 Task: In the Contact  'MarryJohnson@abc7ny.com', schedule and save the meeting with title: 'Product Demo and Service Presentation', Select date: '23 July, 2023', select start time: 10:00:AM. Add location in person New York with meeting description: Kindly join this meeting to understand Product Demo and Service Presentation.. Logged in from softage.1@softage.net
Action: Mouse moved to (90, 64)
Screenshot: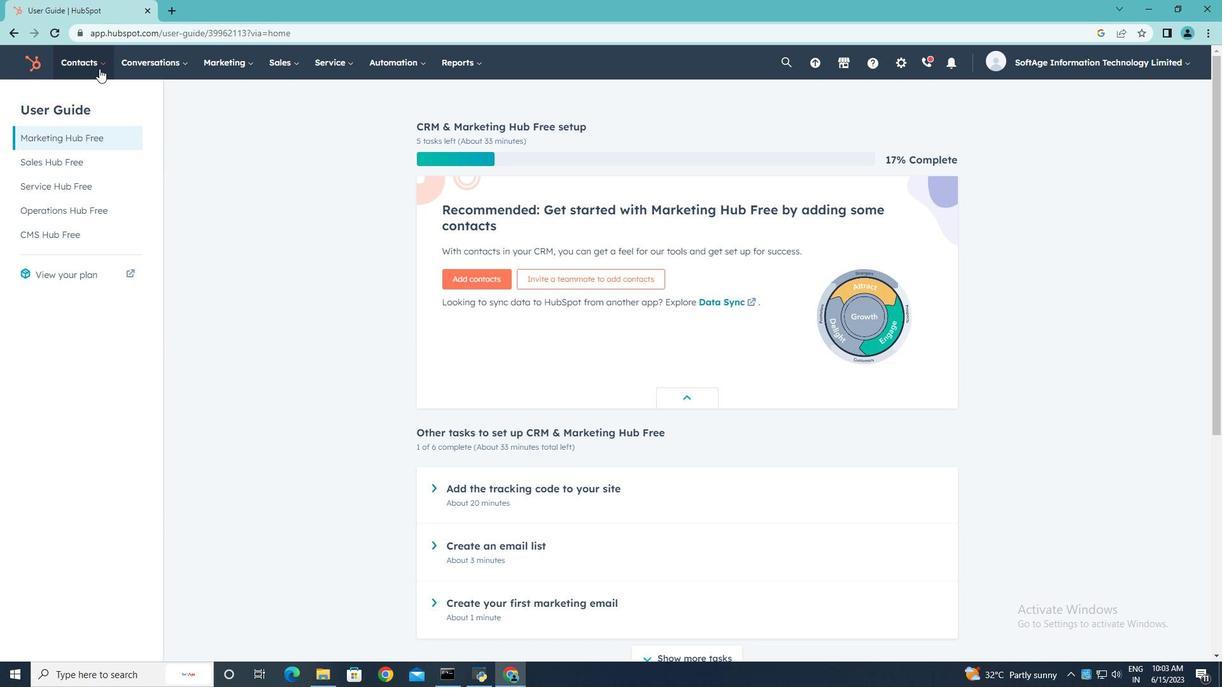 
Action: Mouse pressed left at (90, 64)
Screenshot: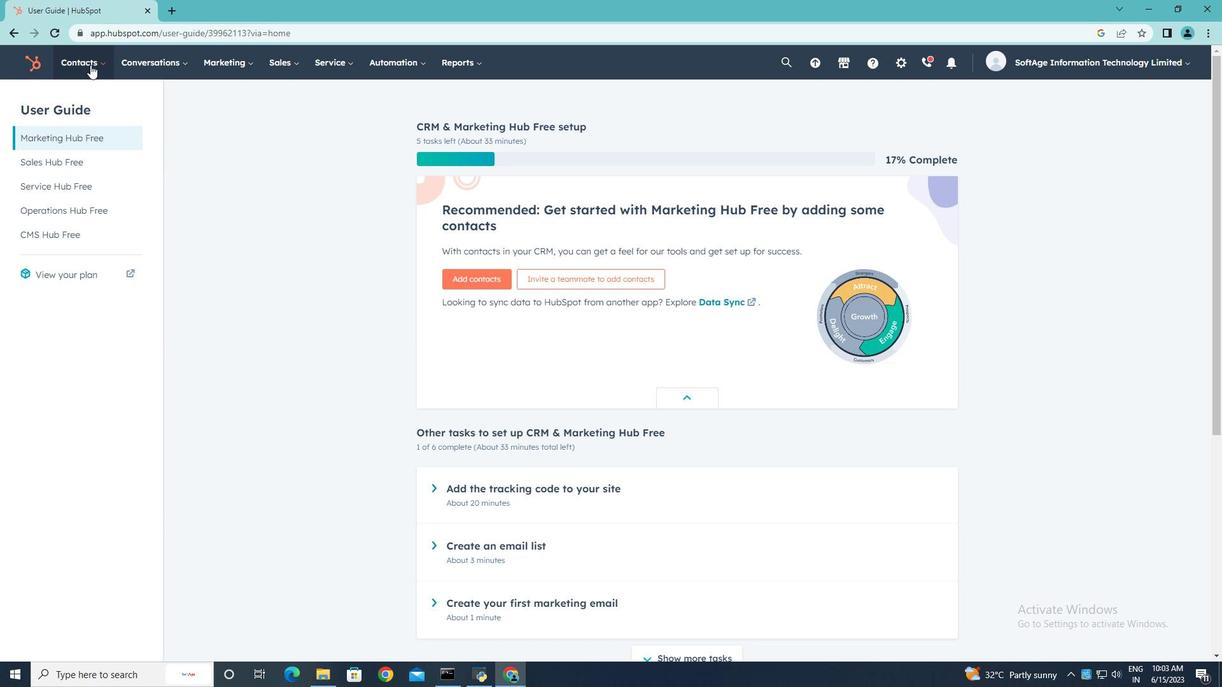 
Action: Mouse moved to (89, 101)
Screenshot: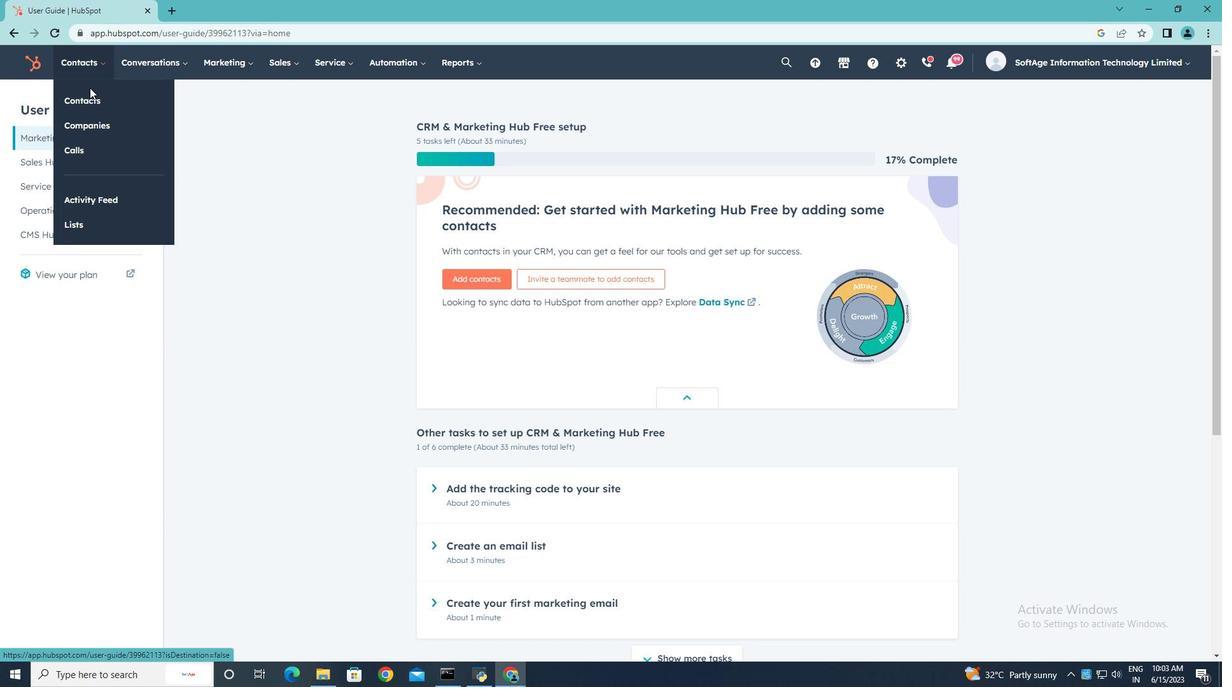 
Action: Mouse pressed left at (89, 101)
Screenshot: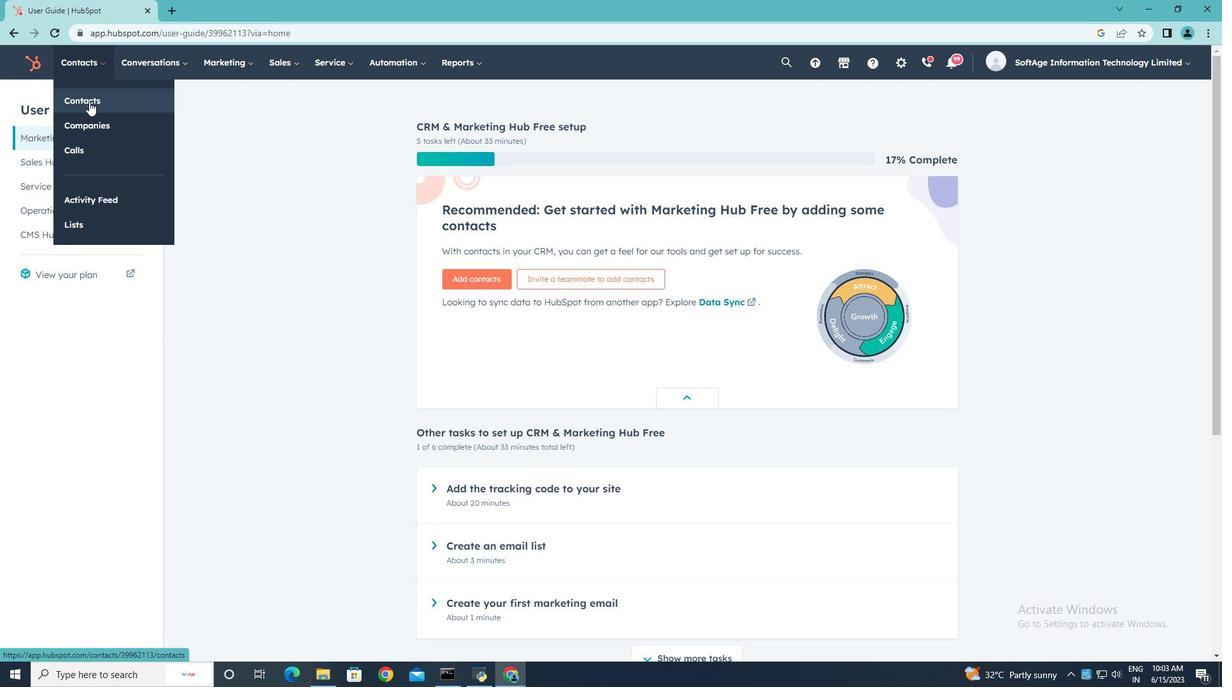 
Action: Mouse moved to (65, 208)
Screenshot: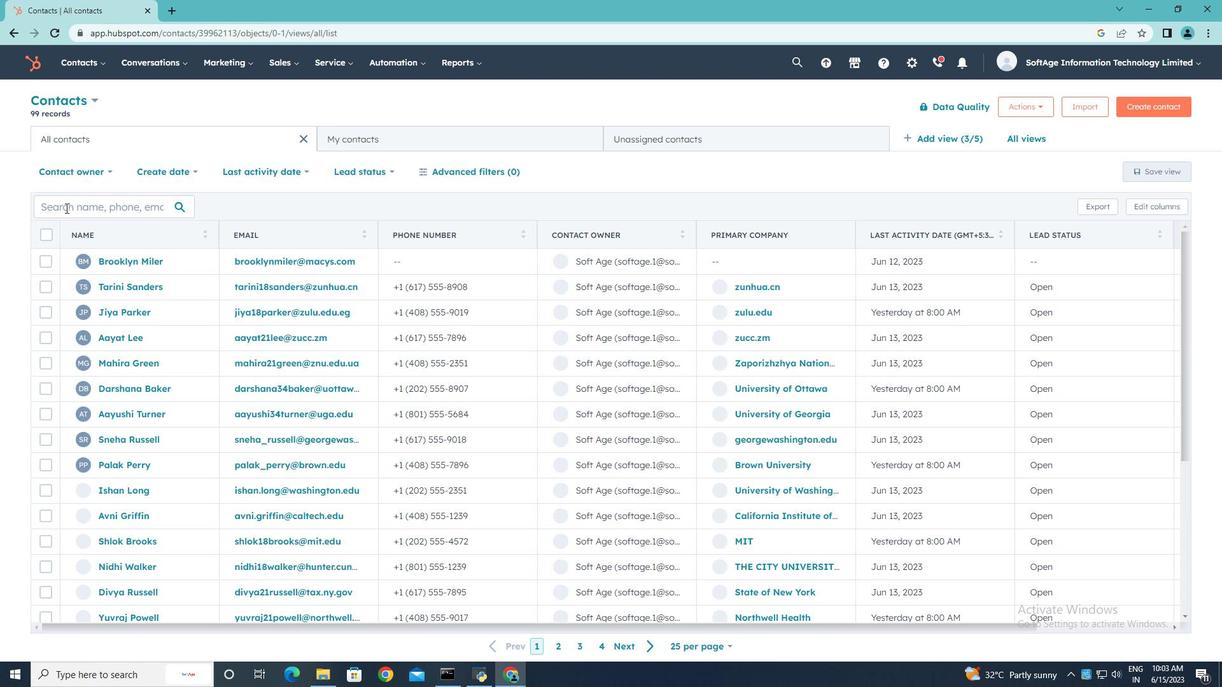 
Action: Mouse pressed left at (65, 208)
Screenshot: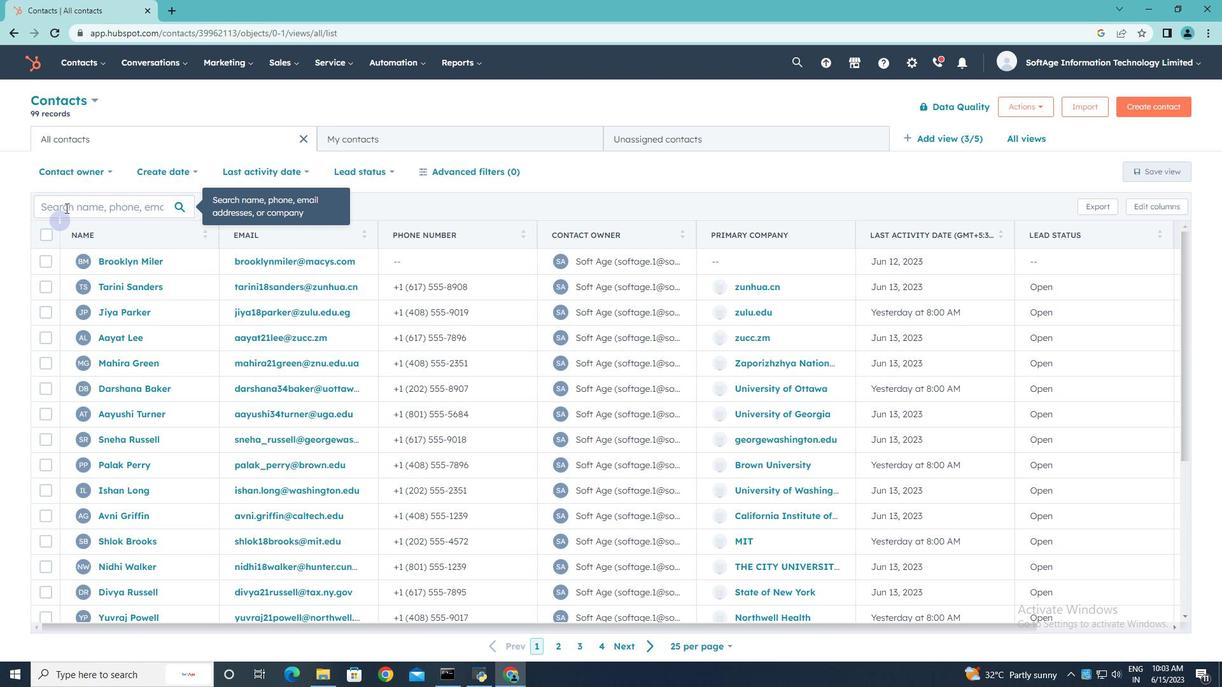 
Action: Key pressed <Key.shift><Key.shift>Marry<Key.shift>Johnson<Key.shift><Key.shift><Key.shift><Key.shift><Key.shift><Key.shift><Key.shift><Key.shift>@abc7ny.com
Screenshot: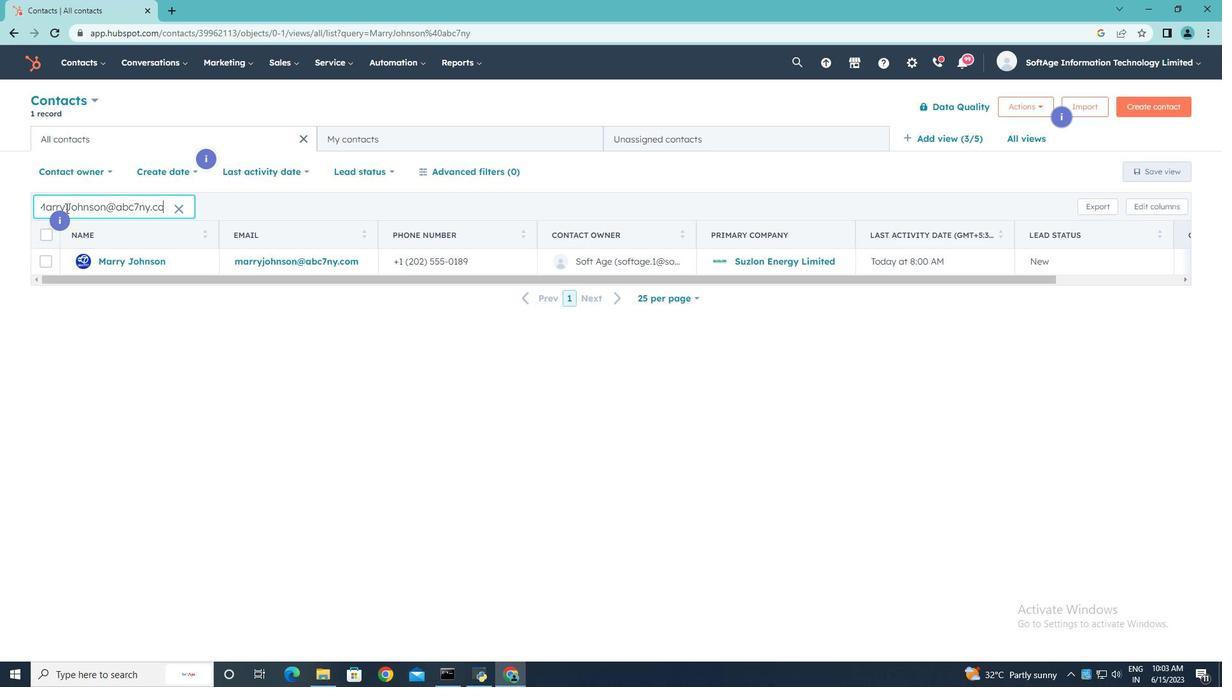 
Action: Mouse moved to (119, 264)
Screenshot: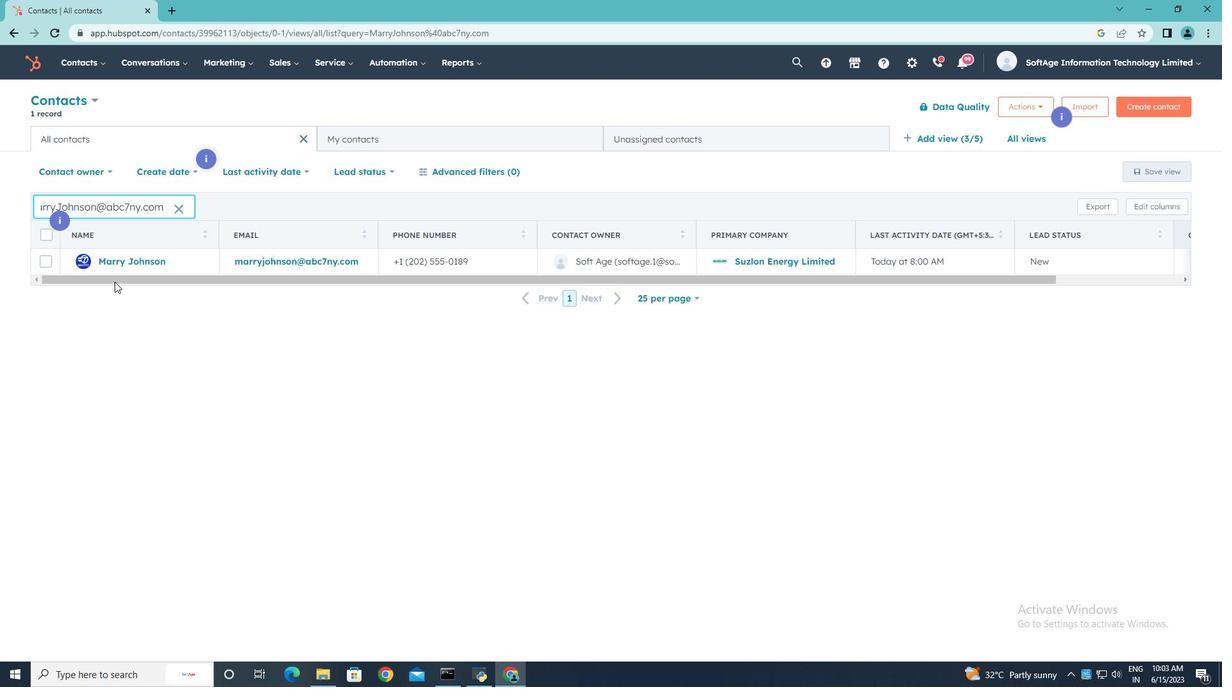 
Action: Mouse pressed left at (119, 264)
Screenshot: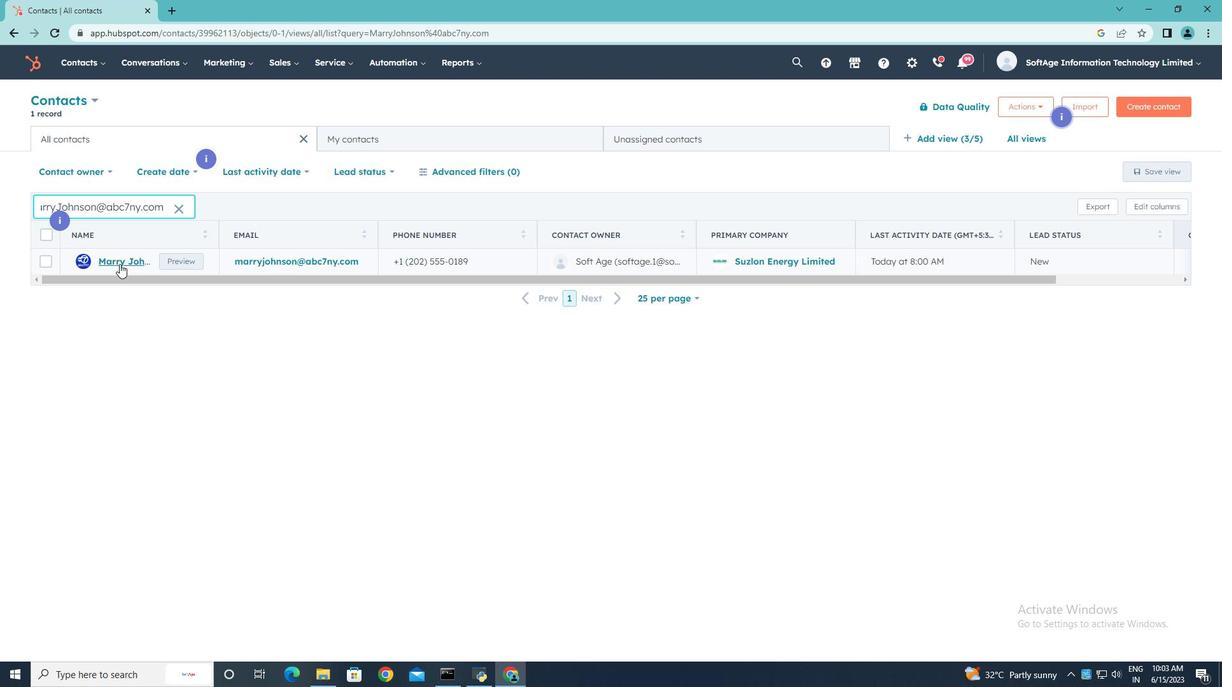 
Action: Mouse moved to (211, 213)
Screenshot: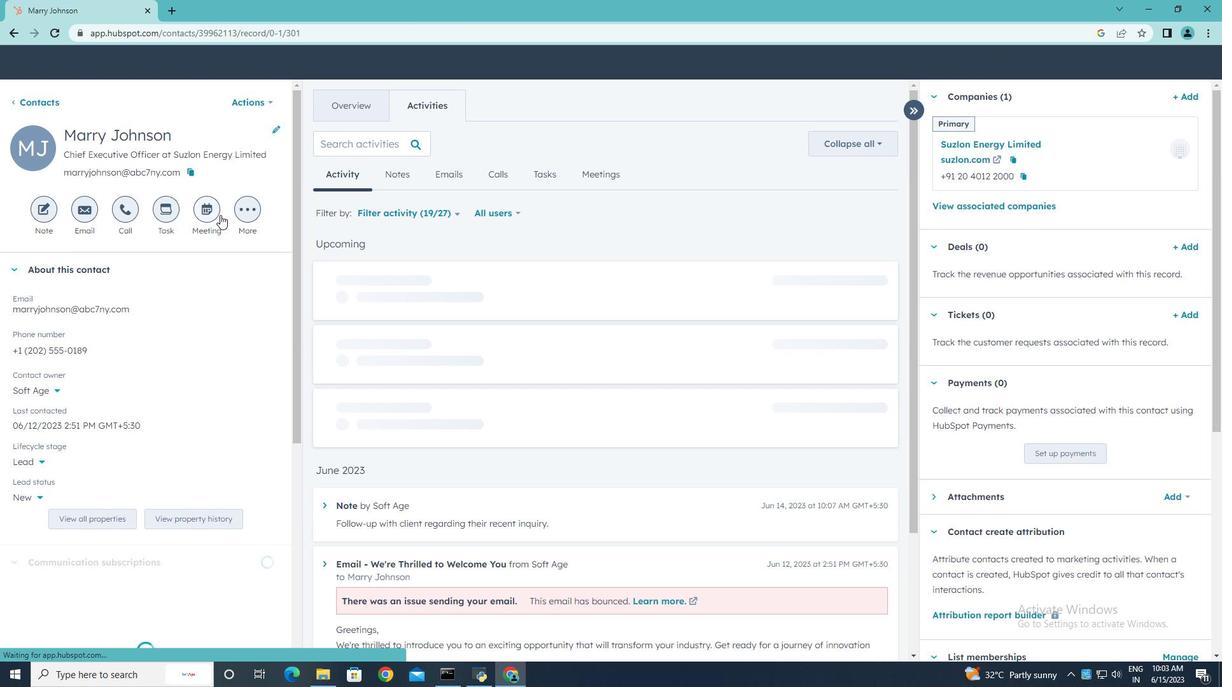 
Action: Mouse pressed left at (211, 213)
Screenshot: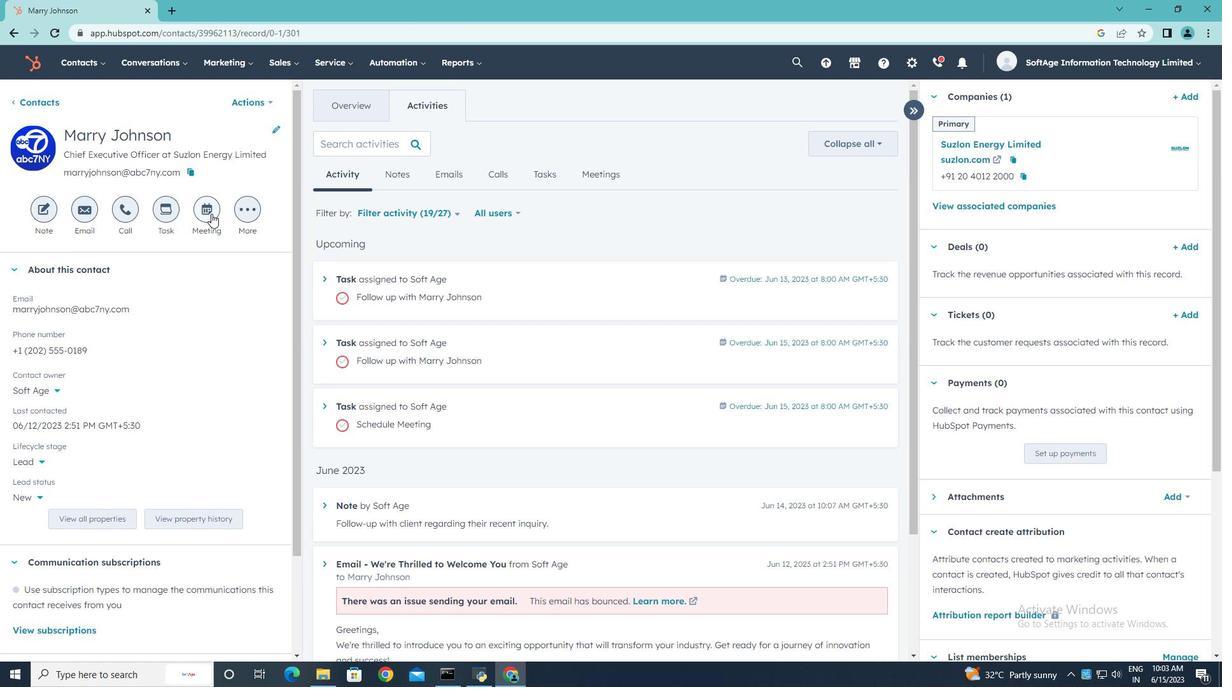 
Action: Key pressed <Key.shift><Key.shift><Key.shift>Product<Key.space><Key.shift>Demo<Key.space>and<Key.space><Key.shift>Service<Key.space><Key.shift><Key.shift><Key.shift>Presa<Key.backspace>entation.
Screenshot: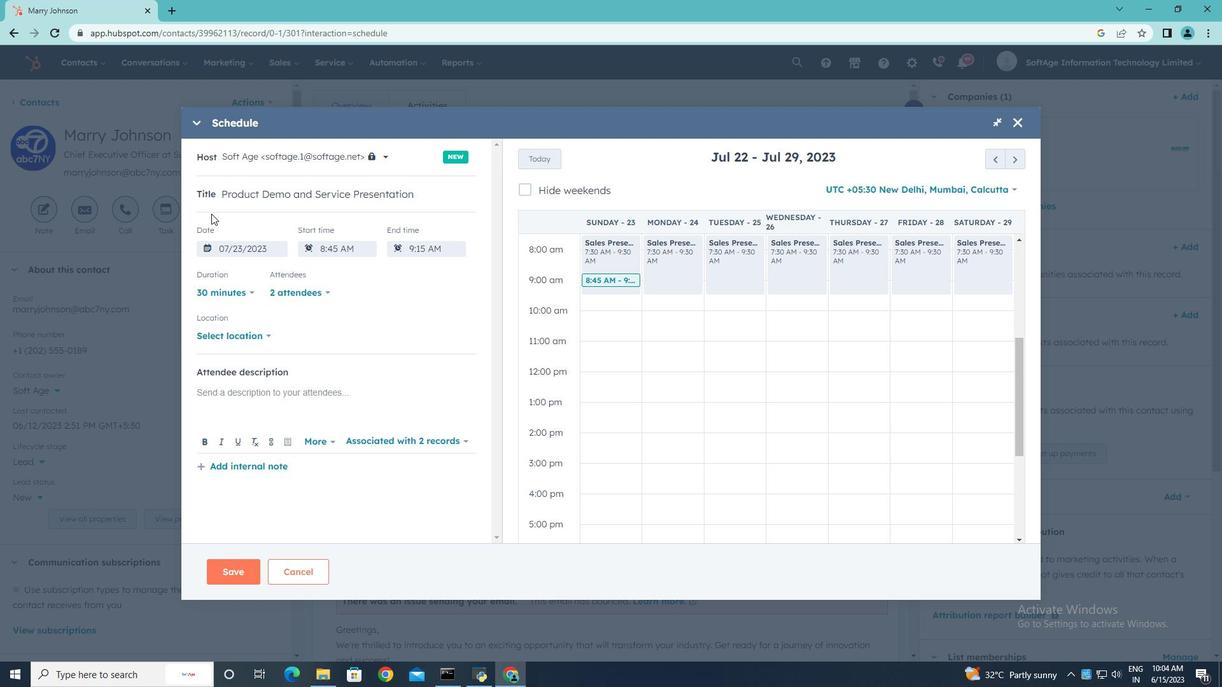 
Action: Mouse moved to (1013, 155)
Screenshot: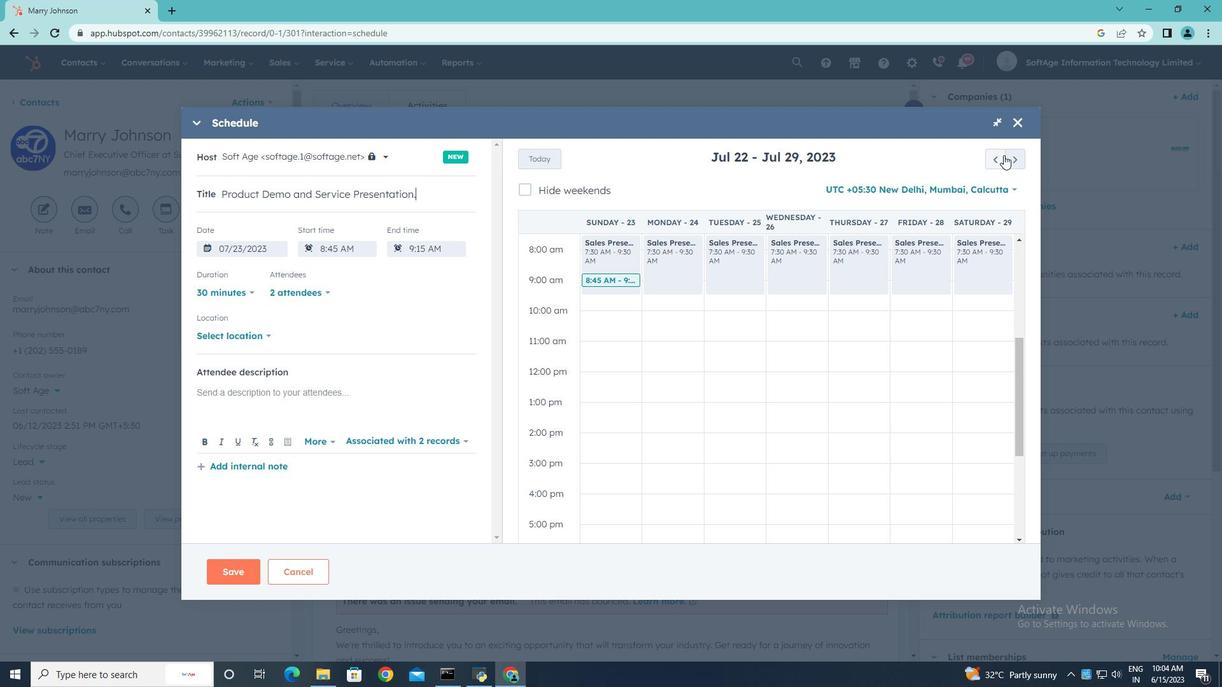 
Action: Mouse pressed left at (1013, 155)
Screenshot: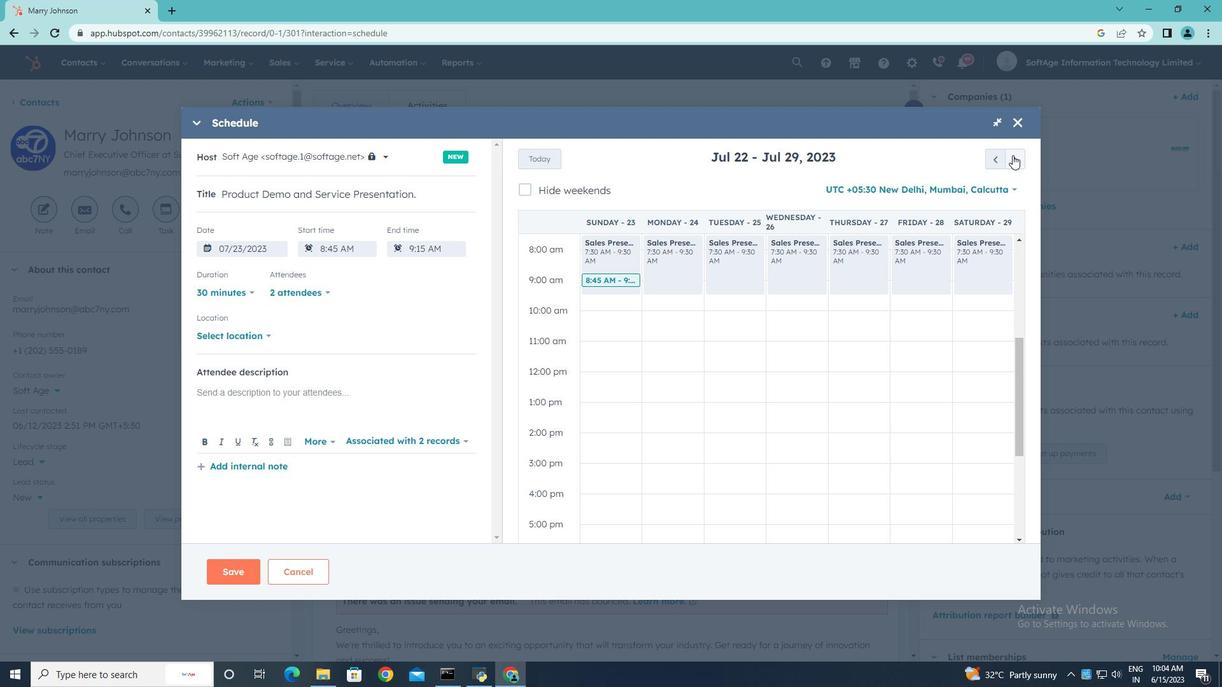 
Action: Mouse pressed left at (1013, 155)
Screenshot: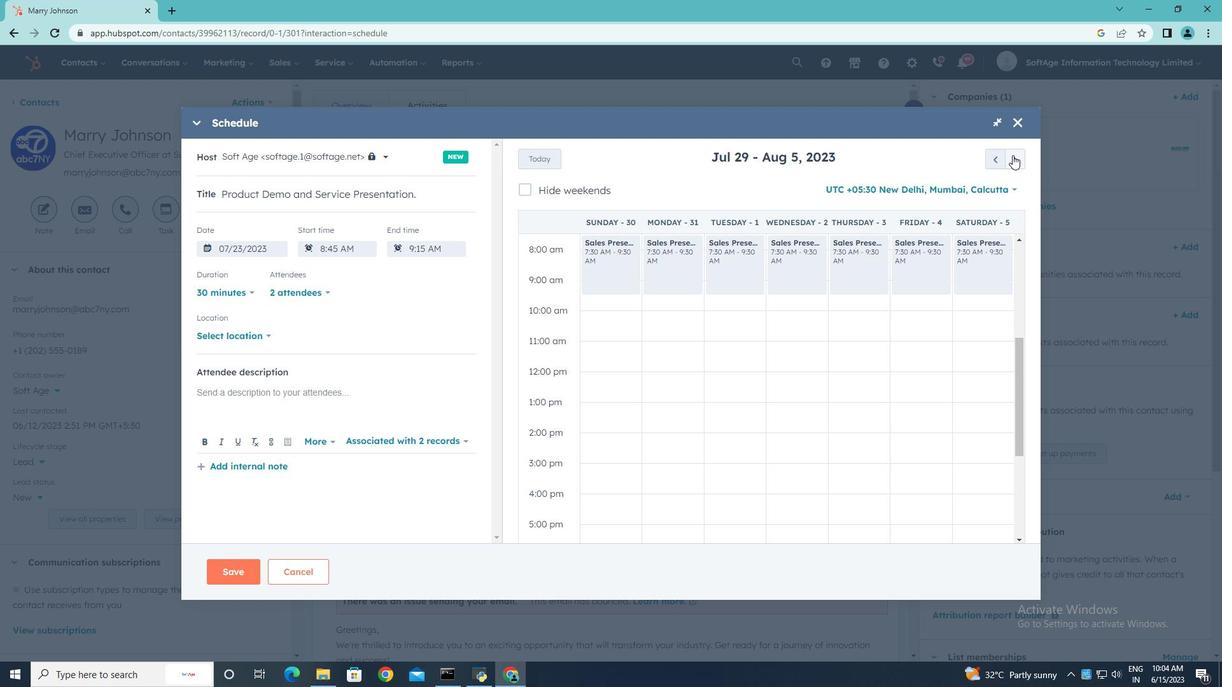 
Action: Mouse moved to (994, 158)
Screenshot: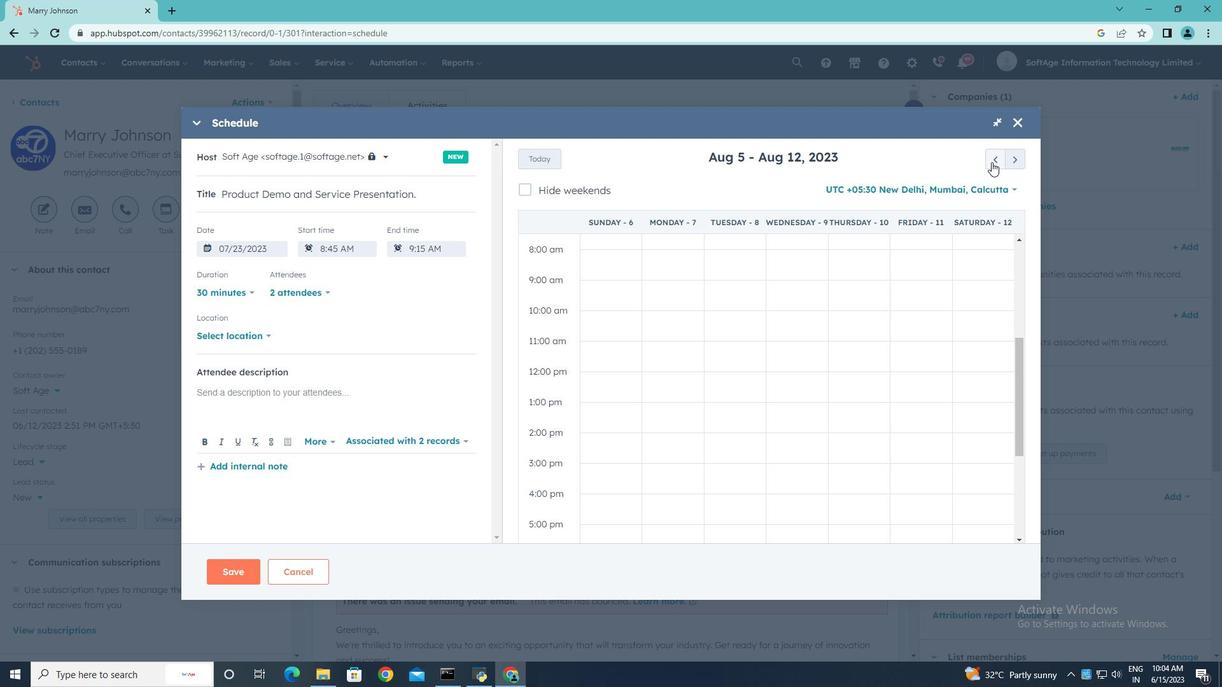 
Action: Mouse pressed left at (994, 158)
Screenshot: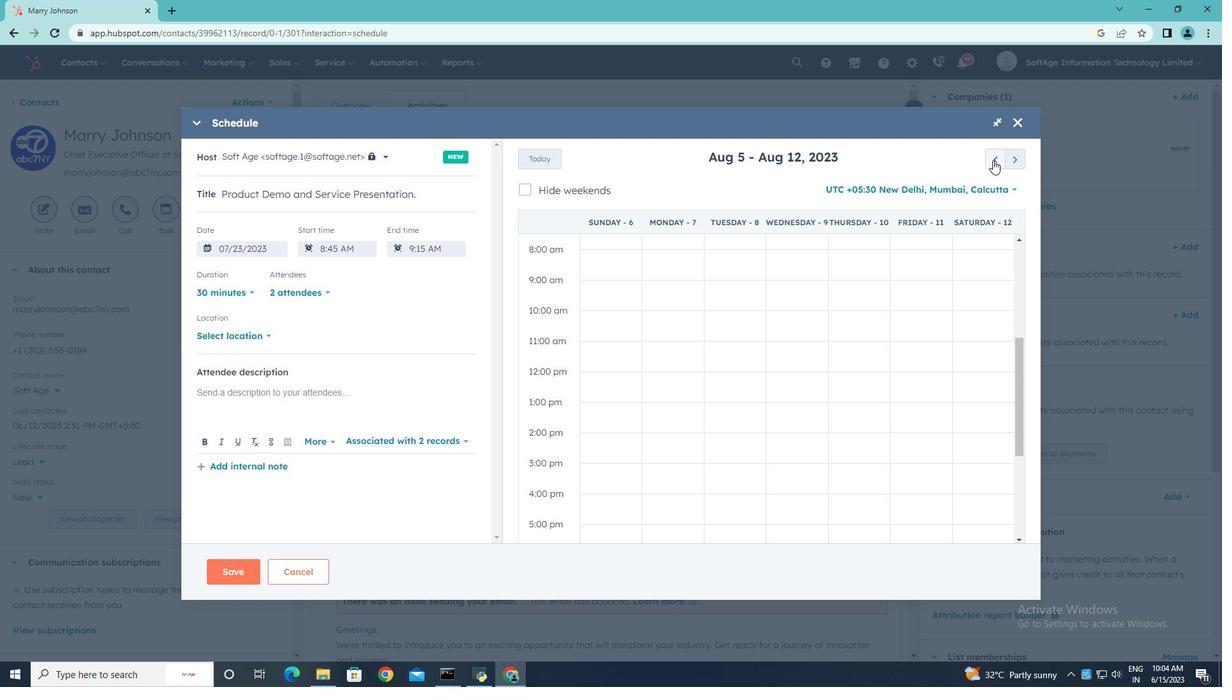 
Action: Mouse pressed left at (994, 158)
Screenshot: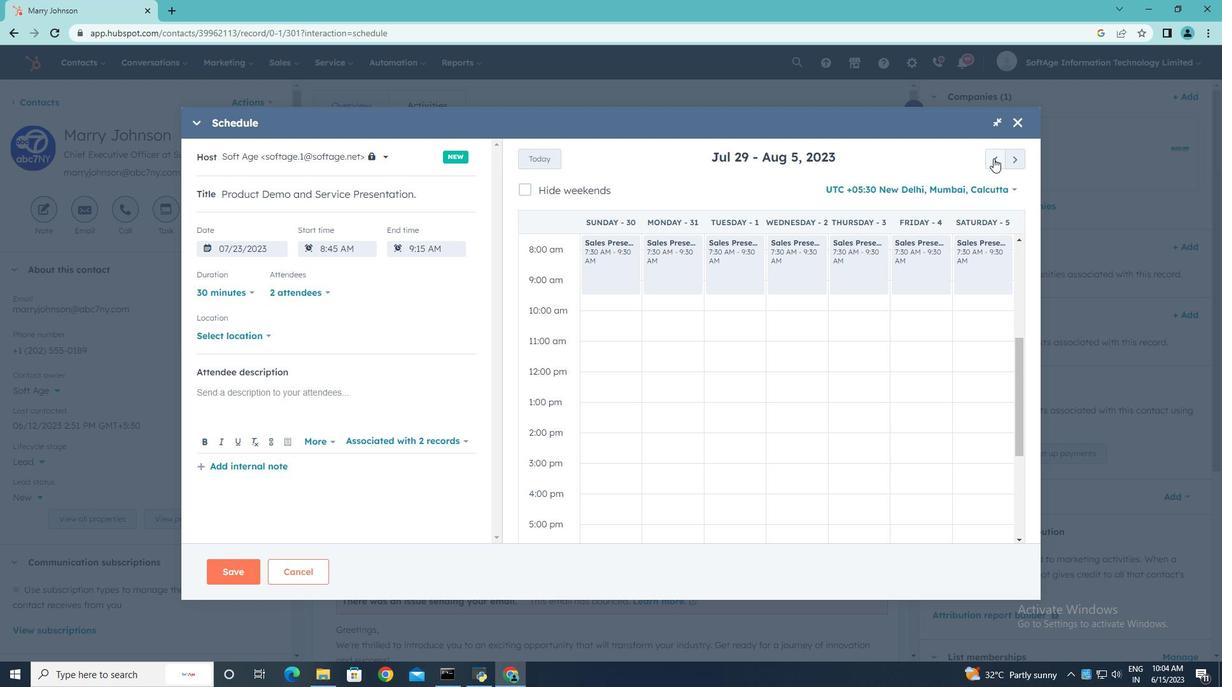 
Action: Mouse moved to (603, 314)
Screenshot: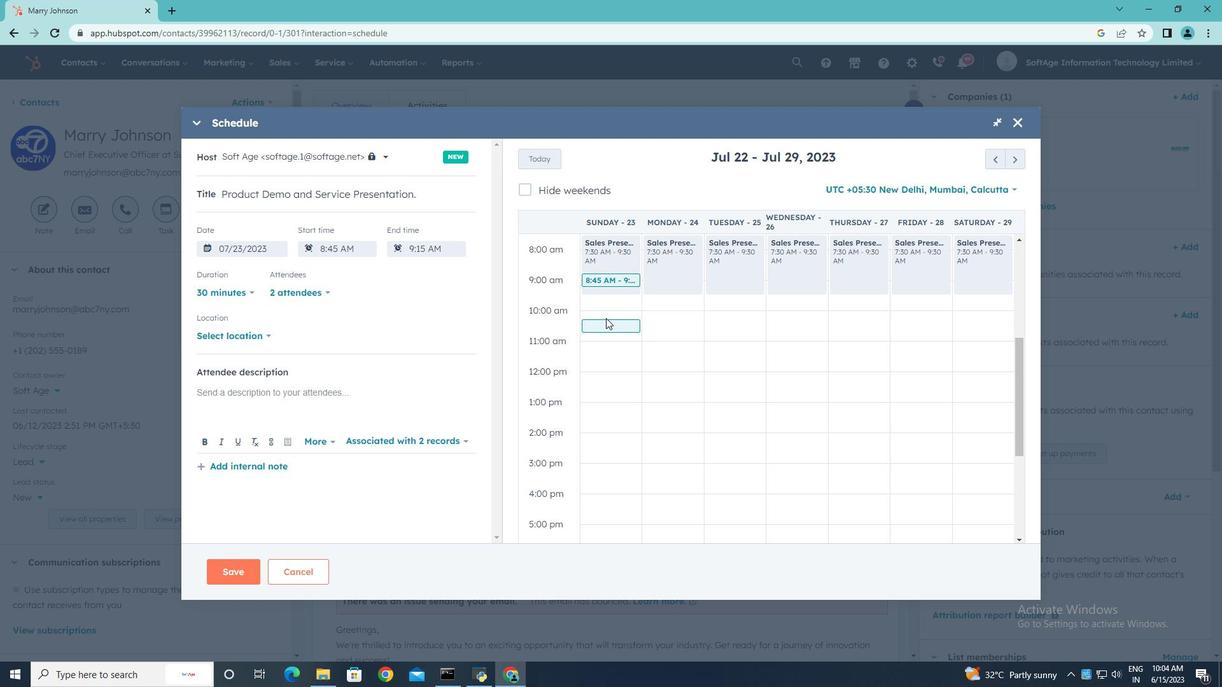 
Action: Mouse pressed left at (603, 314)
Screenshot: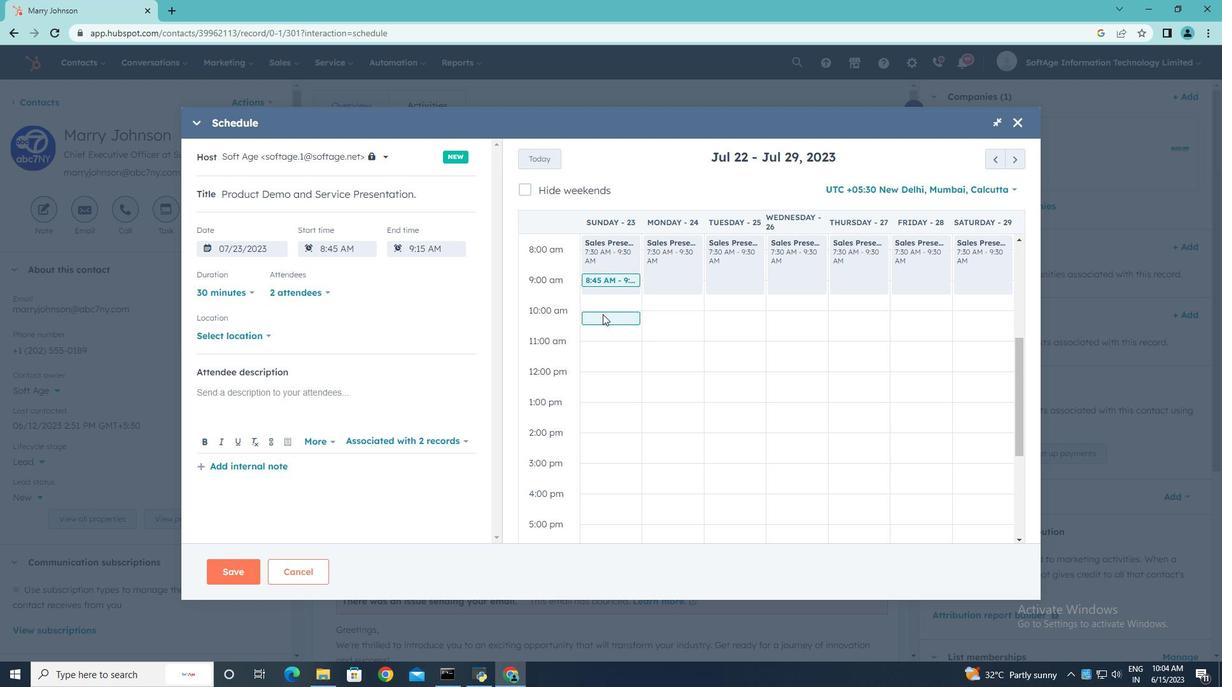 
Action: Mouse moved to (266, 336)
Screenshot: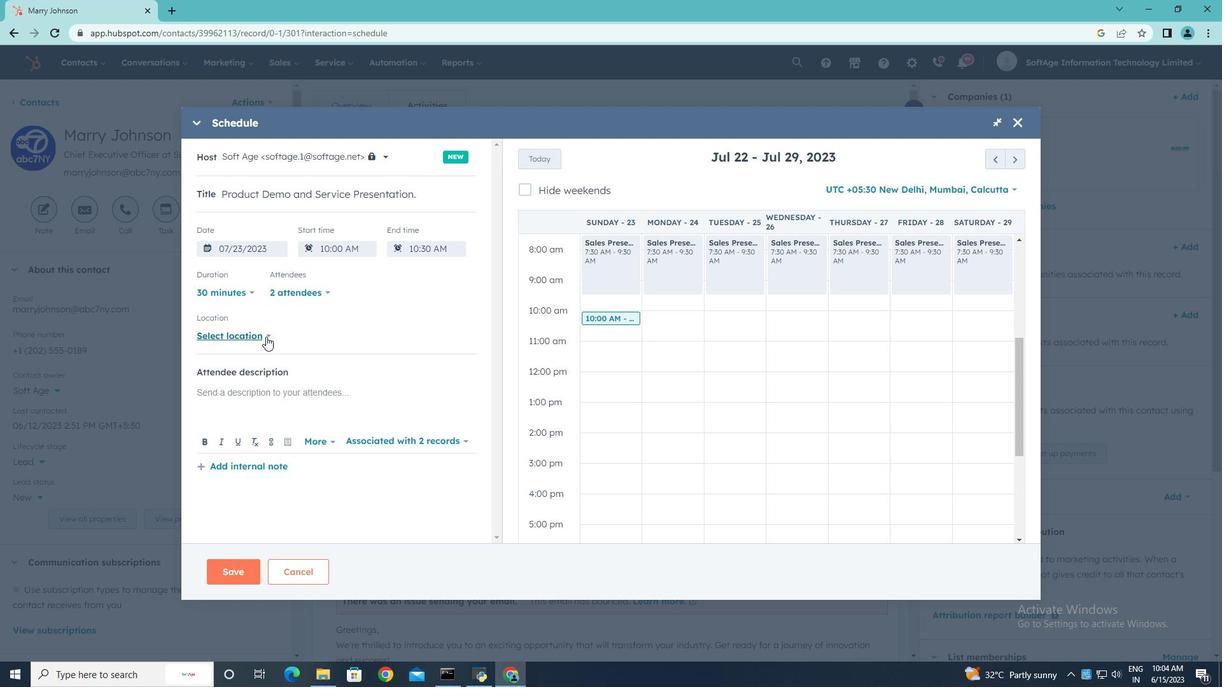 
Action: Mouse pressed left at (266, 336)
Screenshot: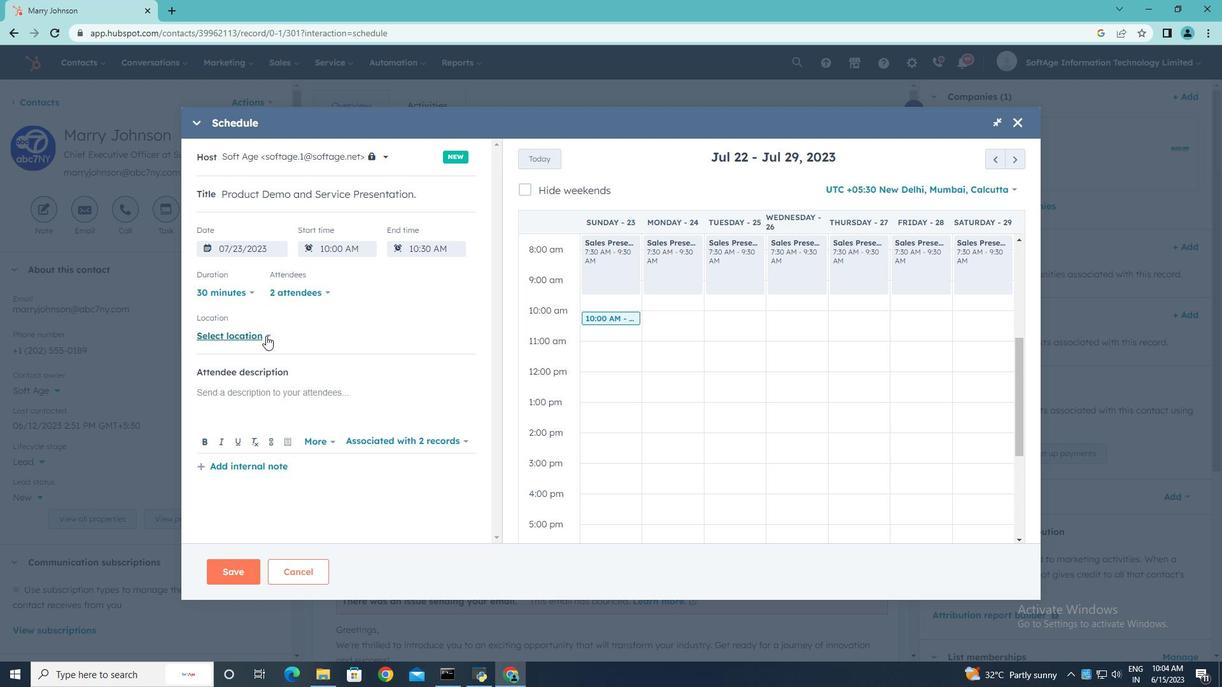 
Action: Mouse moved to (304, 332)
Screenshot: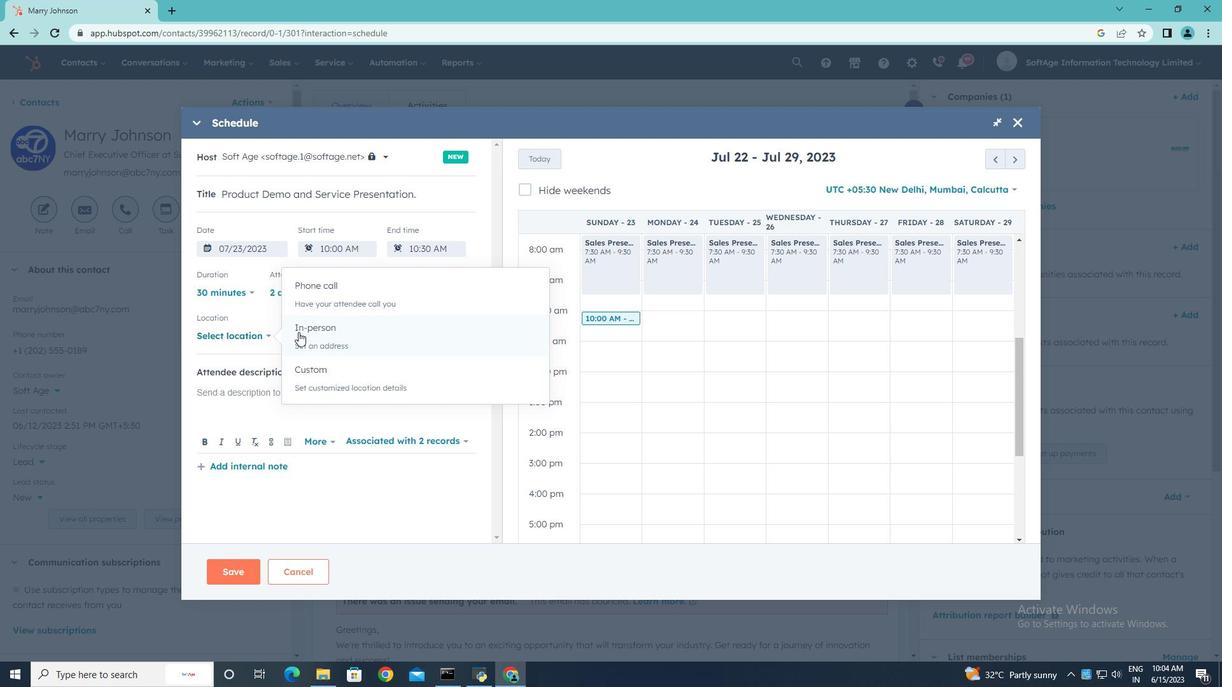 
Action: Mouse pressed left at (304, 332)
Screenshot: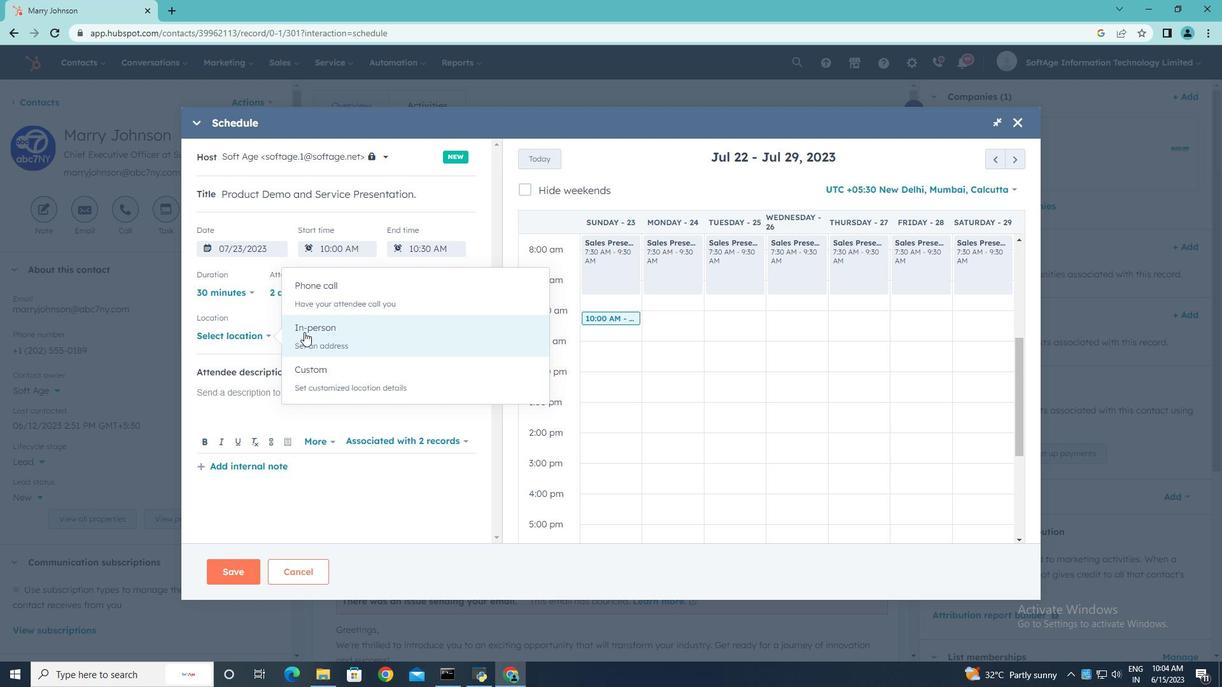 
Action: Key pressed <Key.shift><Key.shift><Key.shift><Key.shift><Key.shift>New<Key.space>
Screenshot: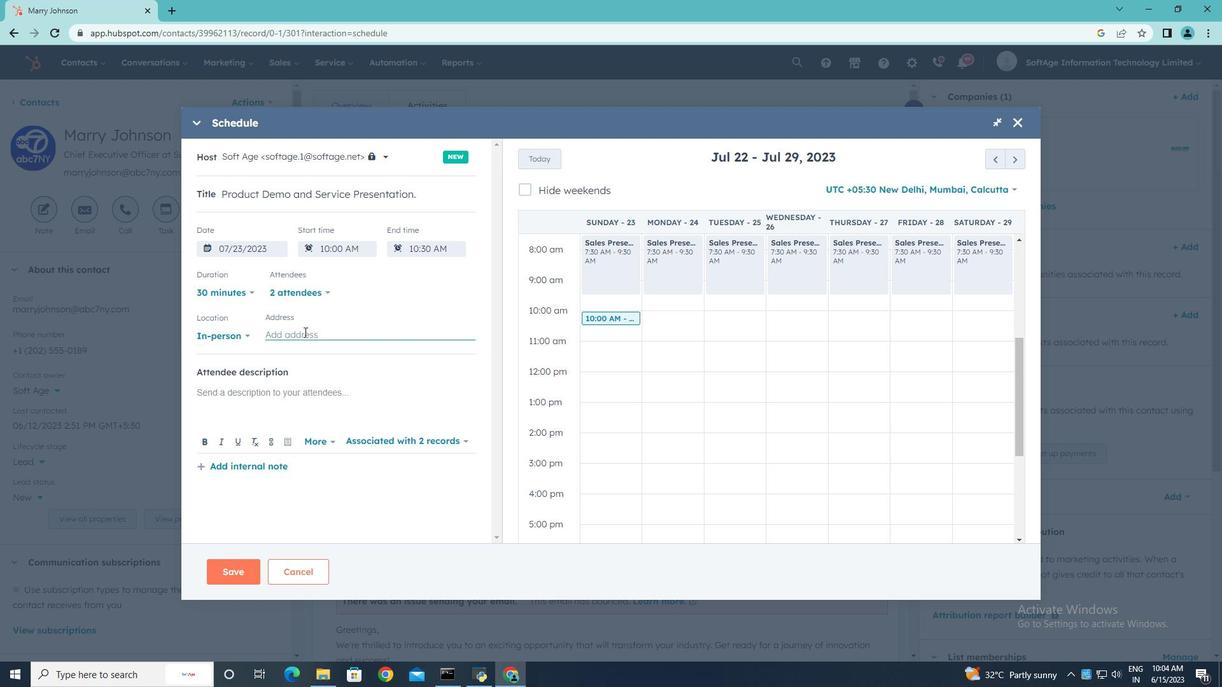 
Action: Mouse pressed left at (304, 332)
Screenshot: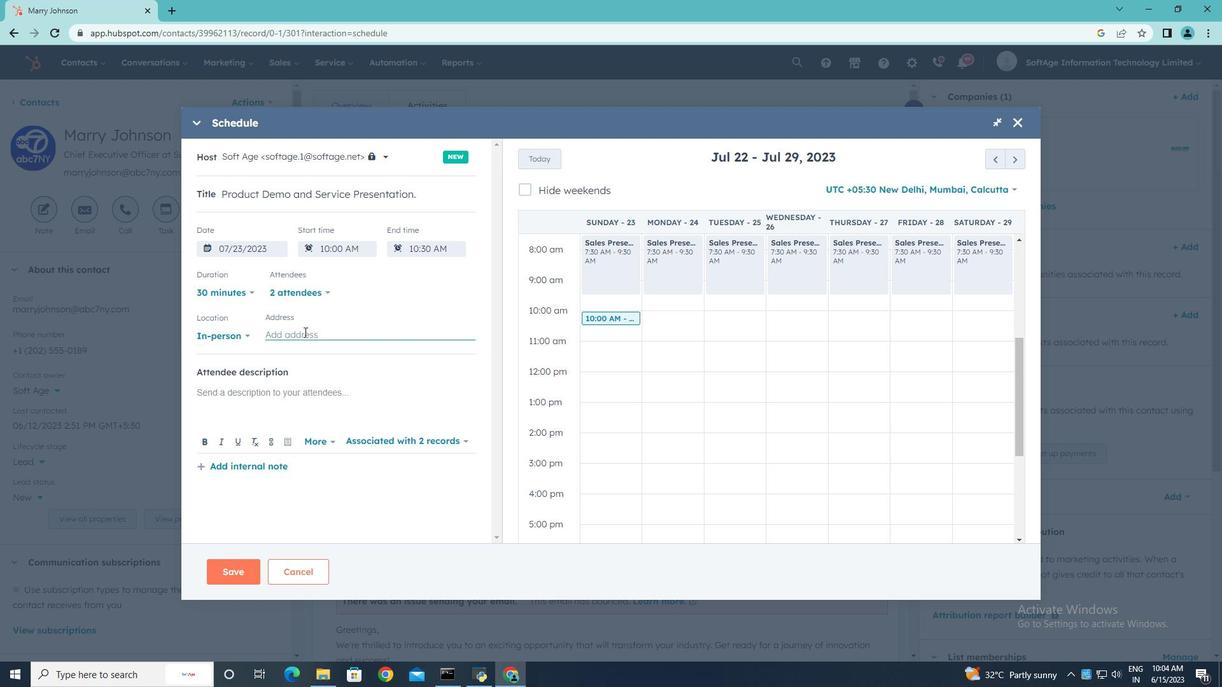
Action: Key pressed <Key.shift><Key.shift><Key.shift>New<Key.space><Key.shift>York
Screenshot: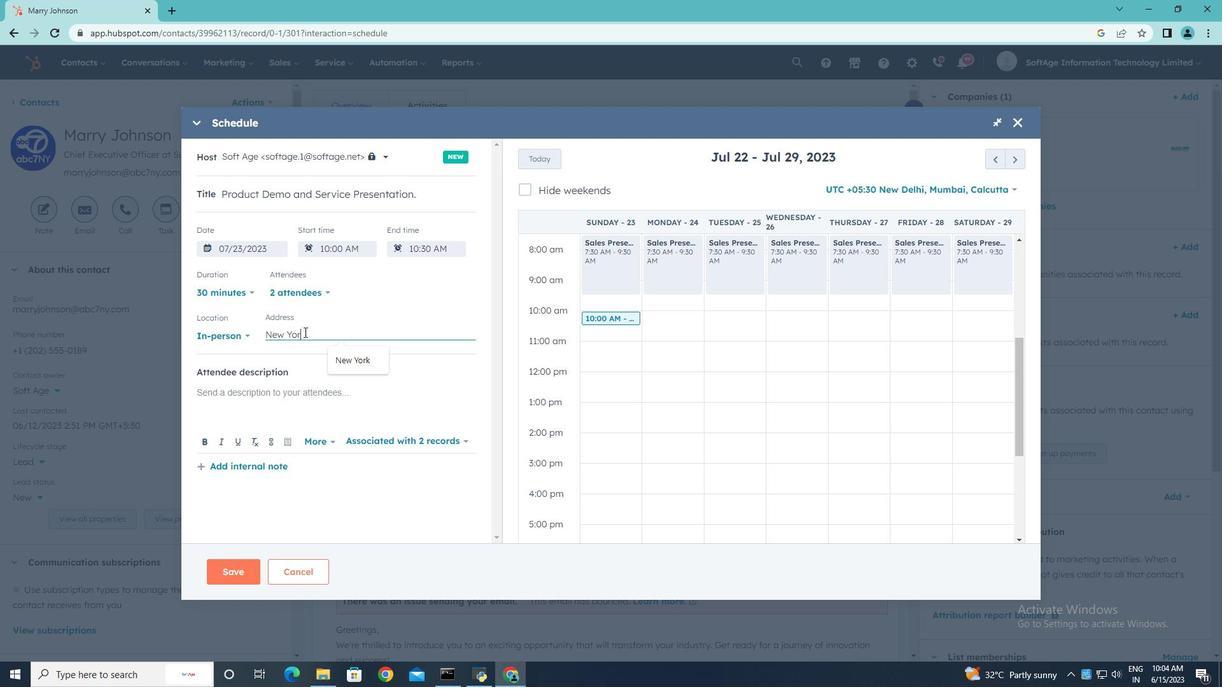 
Action: Mouse moved to (227, 391)
Screenshot: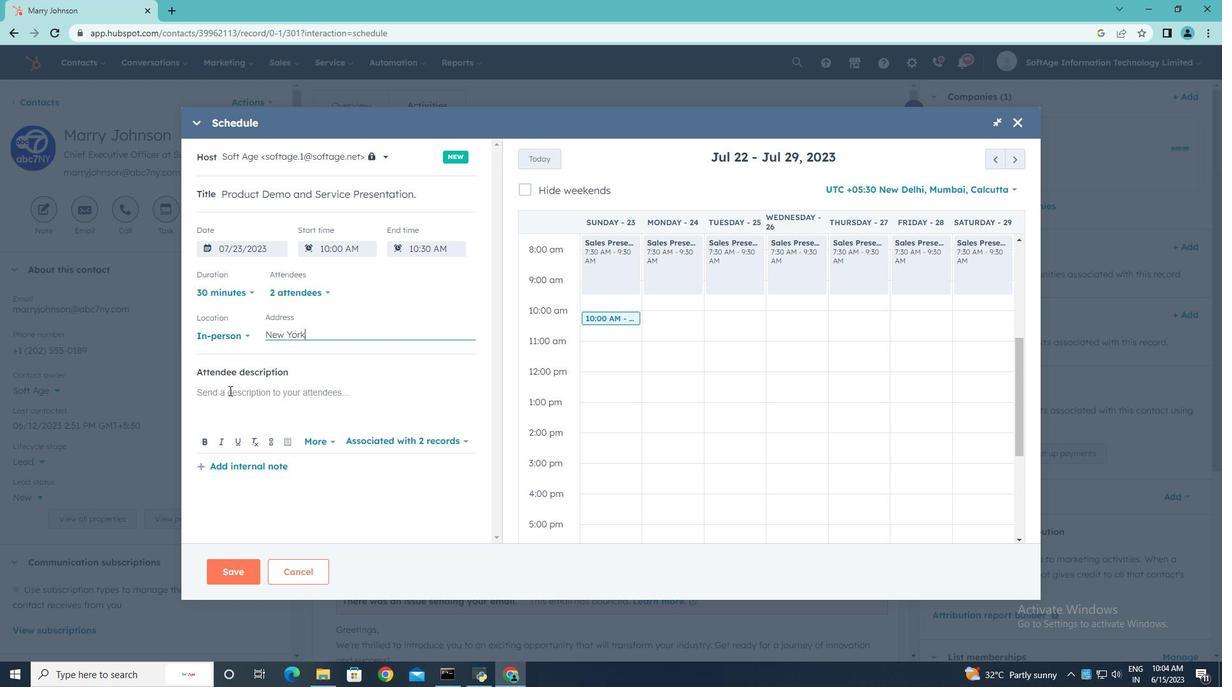 
Action: Mouse pressed left at (227, 391)
Screenshot: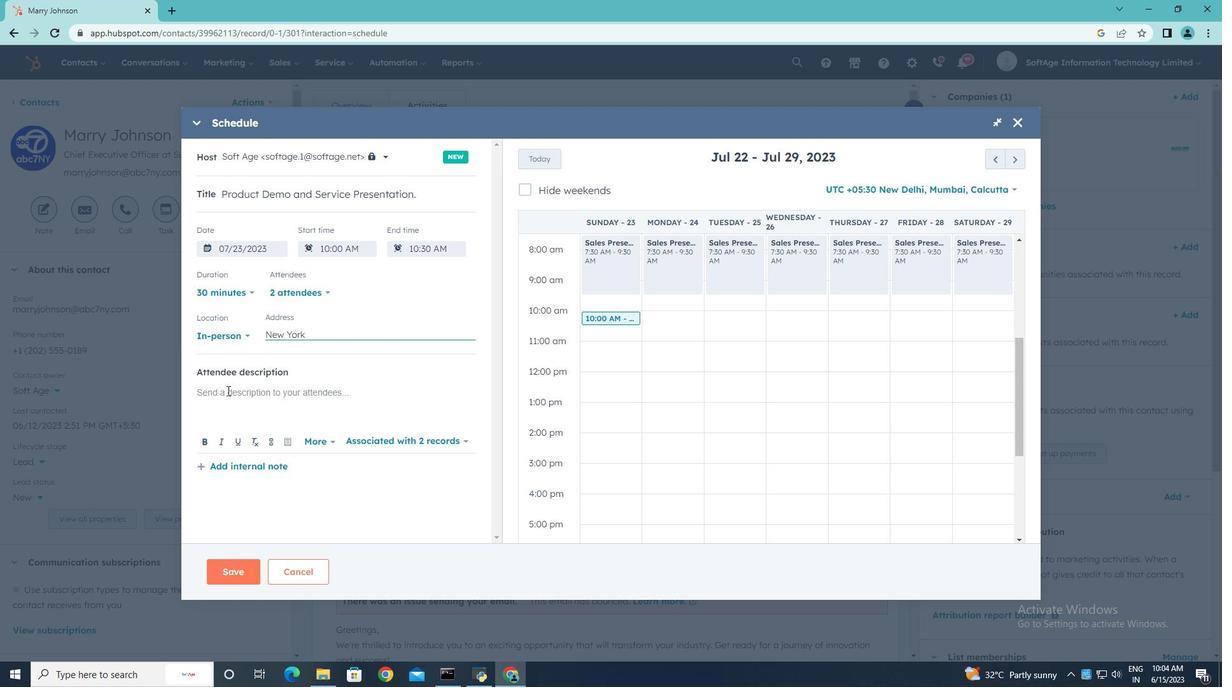 
Action: Key pressed <Key.shift><Key.shift>Kinda<Key.backspace>ly<Key.space>join<Key.space>this<Key.space>meeting<Key.space>to<Key.space>understand<Key.space><Key.shift>Product<Key.space><Key.shift>Demo<Key.space>and<Key.space>se<Key.backspace><Key.backspace><Key.shift>Service<Key.space><Key.shift><Key.shift><Key.shift><Key.shift><Key.shift><Key.shift><Key.shift><Key.shift><Key.shift><Key.shift>Presentation..
Screenshot: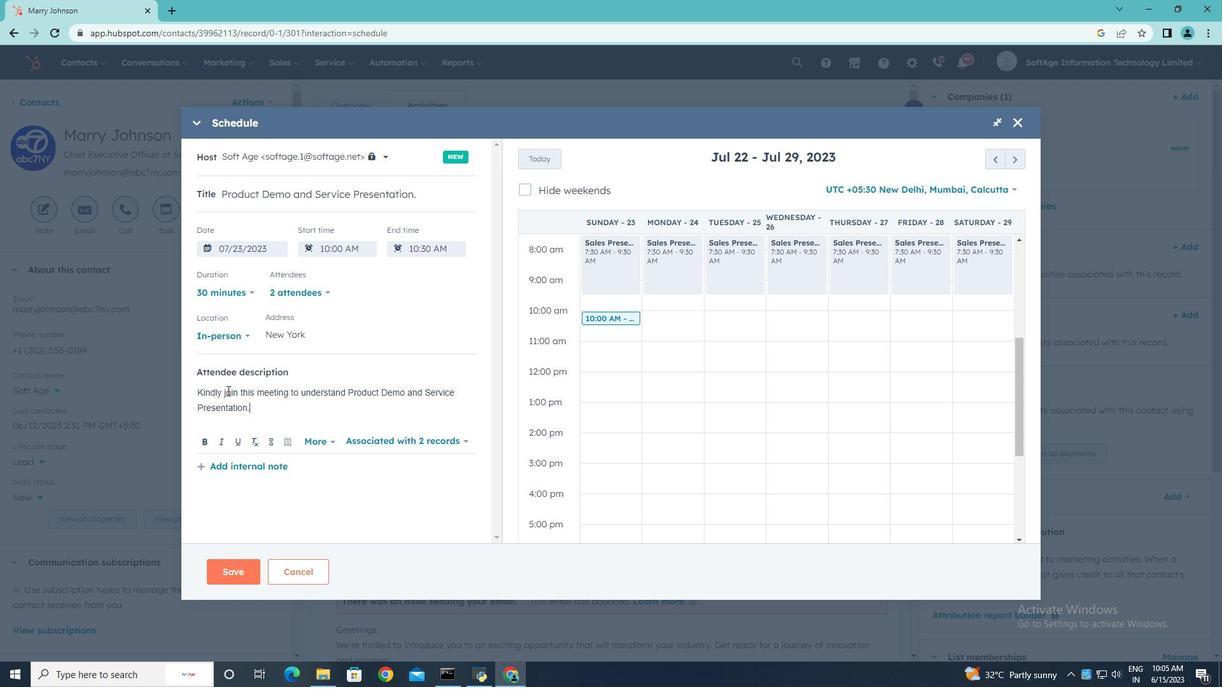 
Action: Mouse moved to (224, 567)
Screenshot: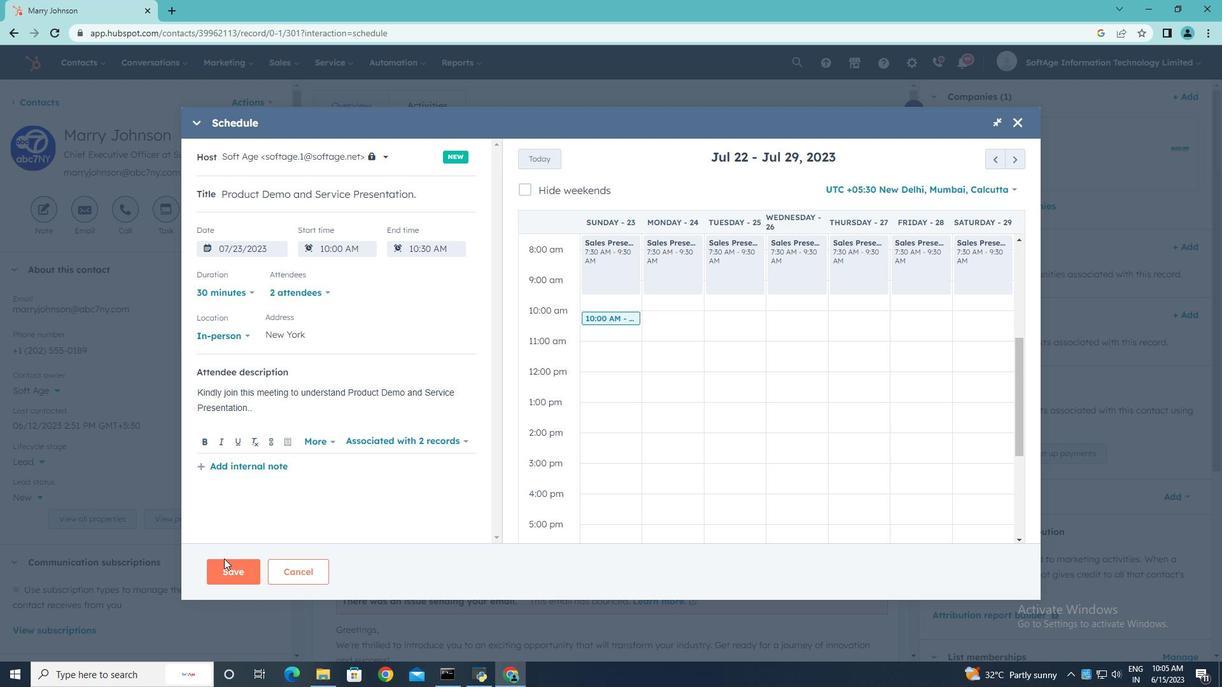 
Action: Mouse pressed left at (224, 567)
Screenshot: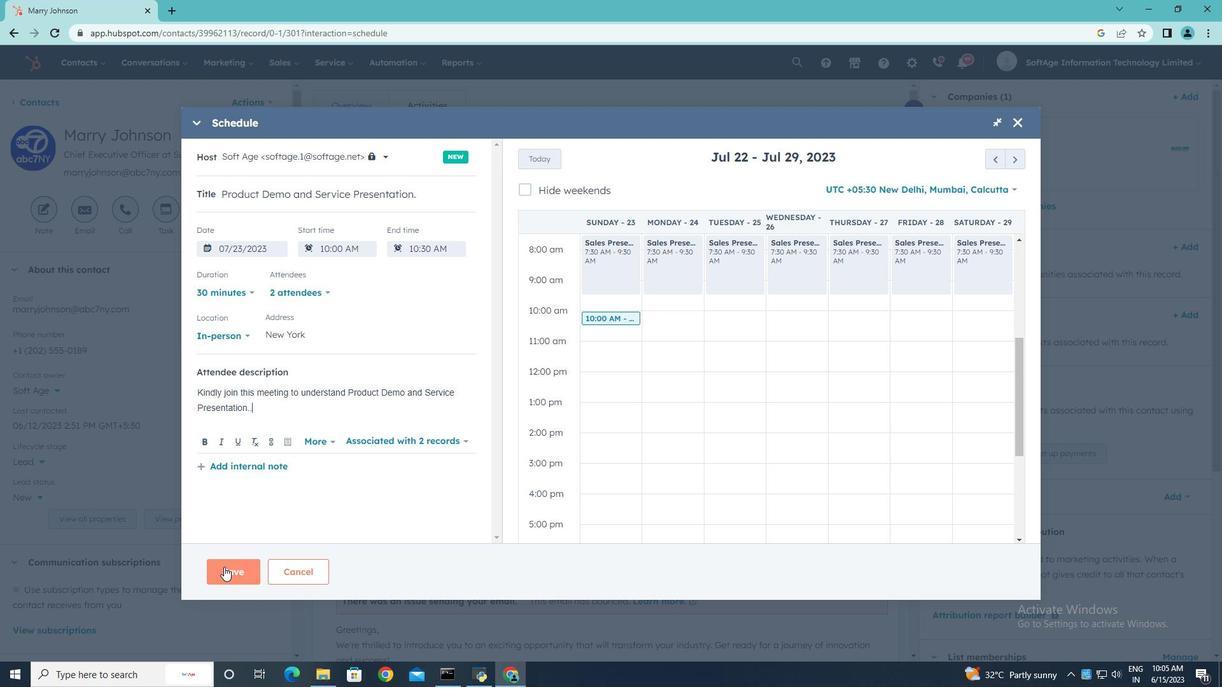
Action: Mouse moved to (224, 567)
Screenshot: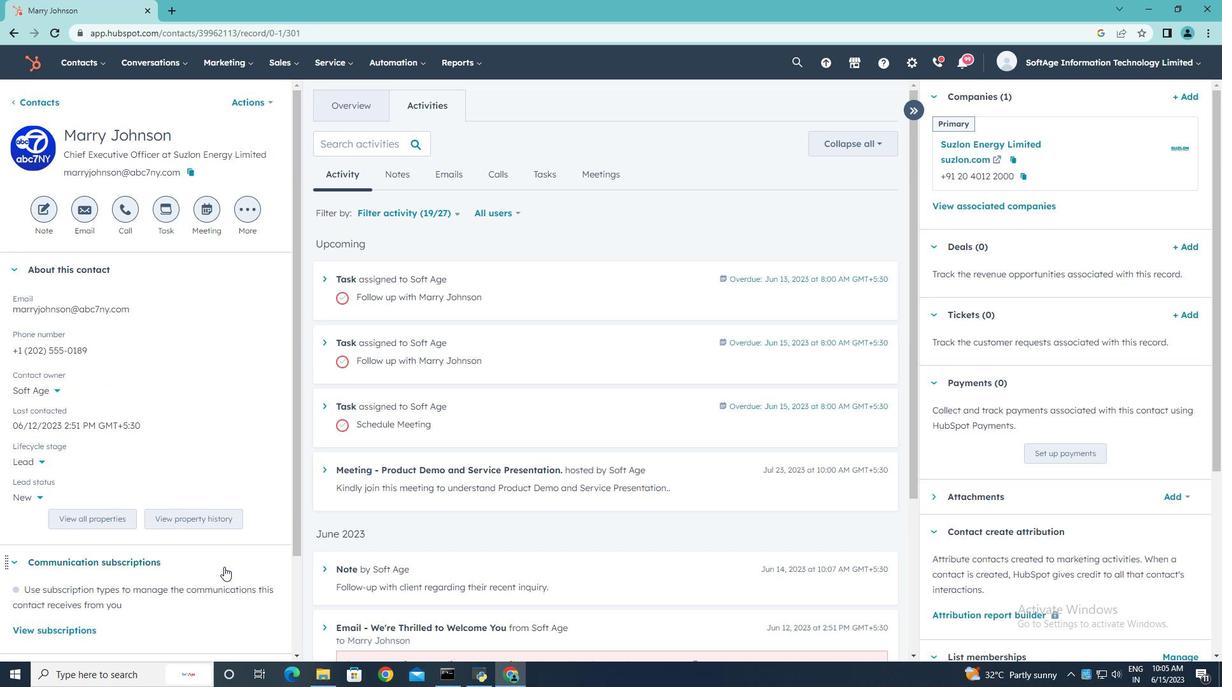 
